 Task: Add Sprouts Sea Salt Roasted Seaweed 3 Pack to the cart.
Action: Mouse pressed left at (24, 99)
Screenshot: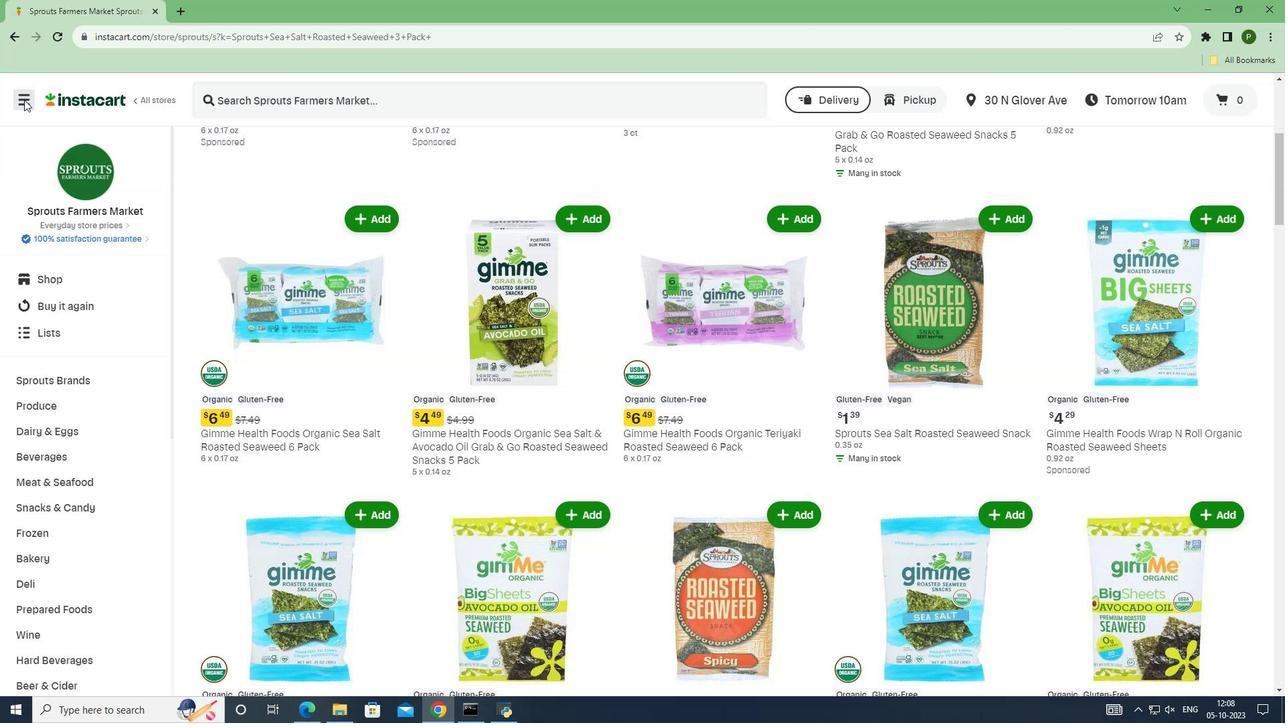
Action: Mouse moved to (81, 374)
Screenshot: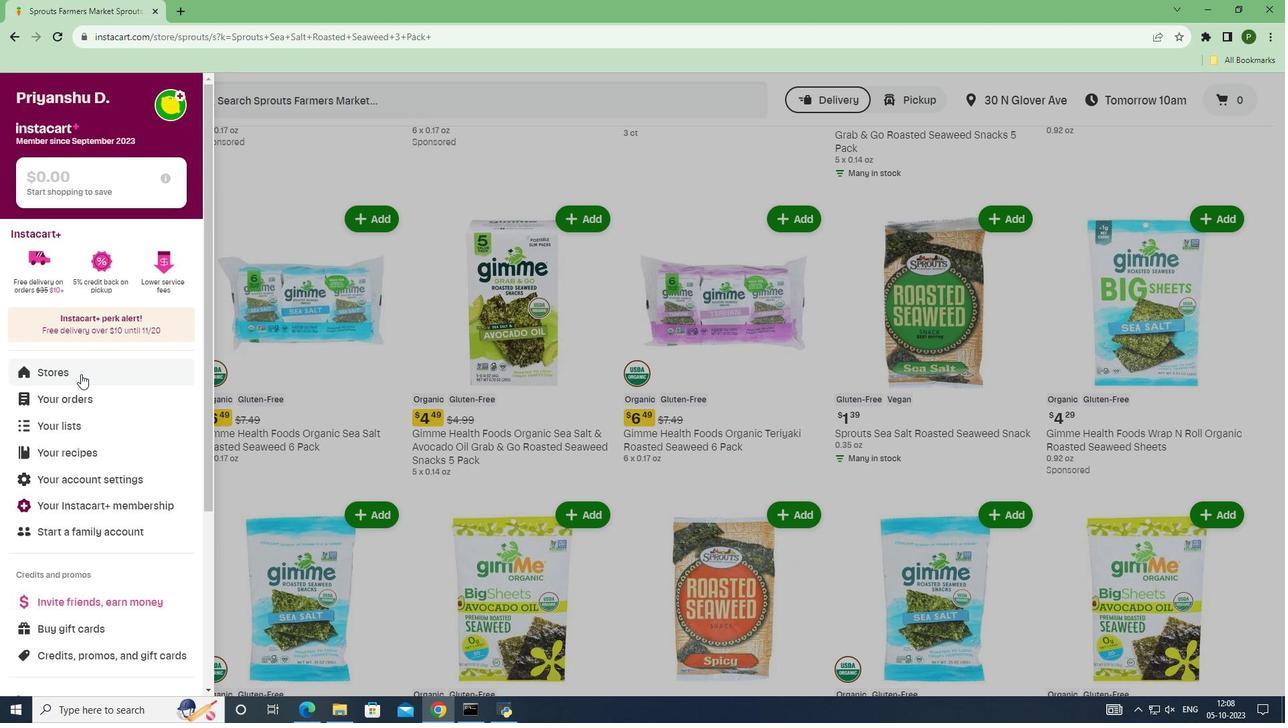 
Action: Mouse pressed left at (81, 374)
Screenshot: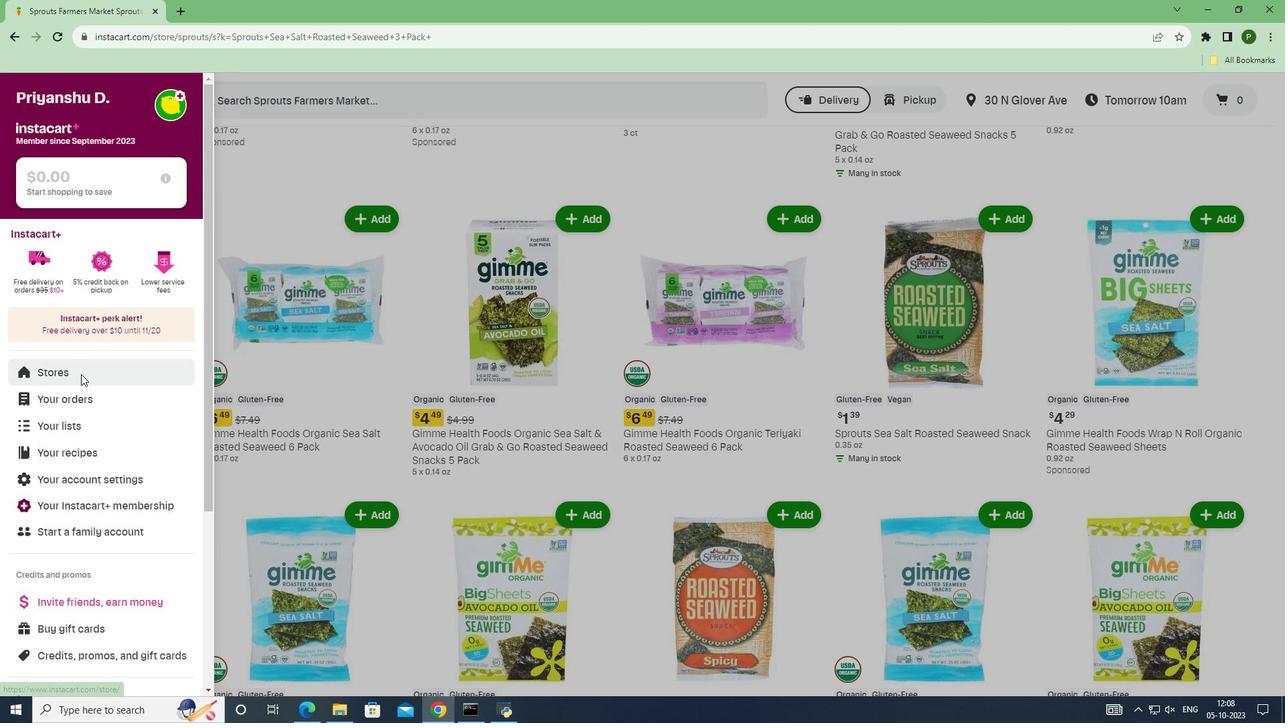 
Action: Mouse moved to (299, 155)
Screenshot: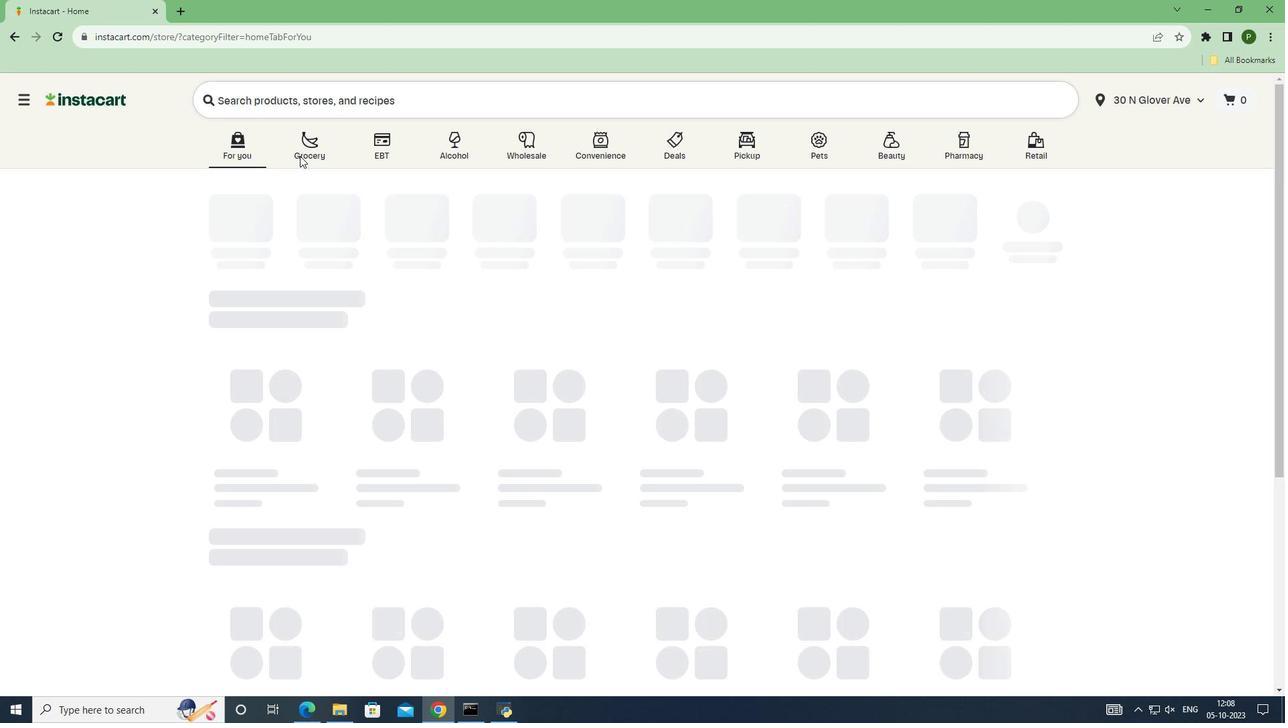 
Action: Mouse pressed left at (299, 155)
Screenshot: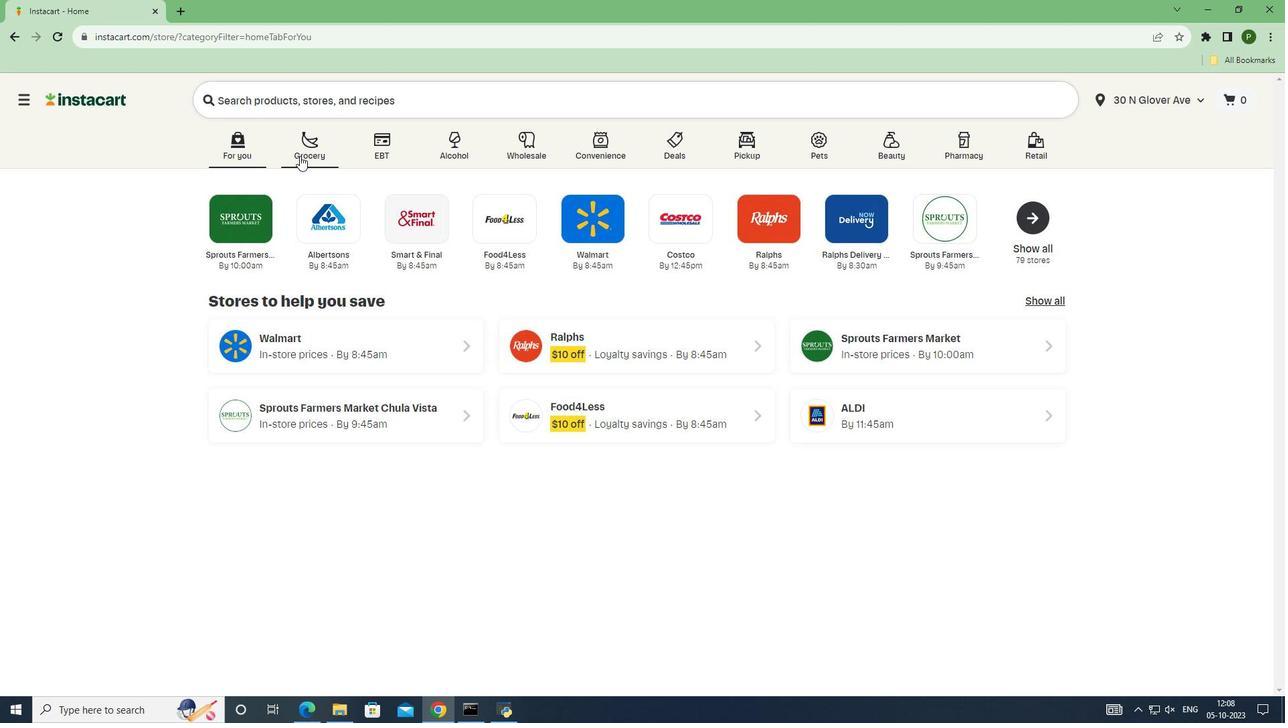 
Action: Mouse moved to (816, 293)
Screenshot: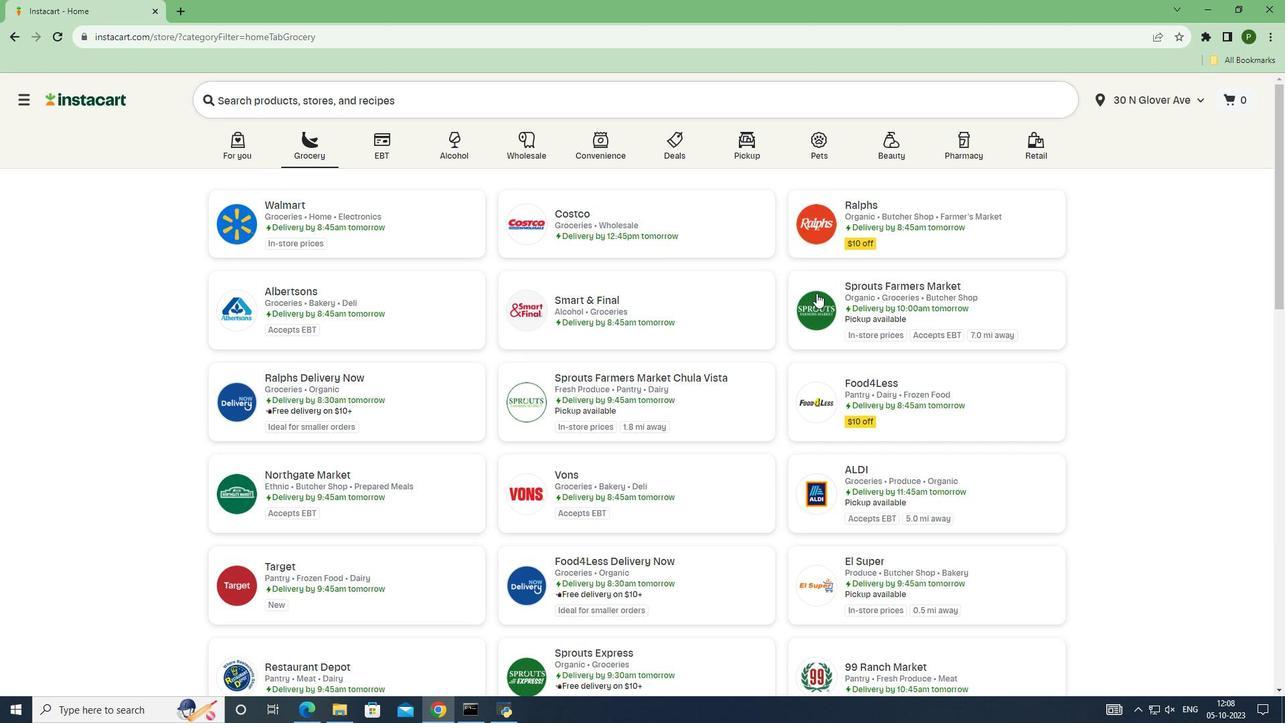
Action: Mouse pressed left at (816, 293)
Screenshot: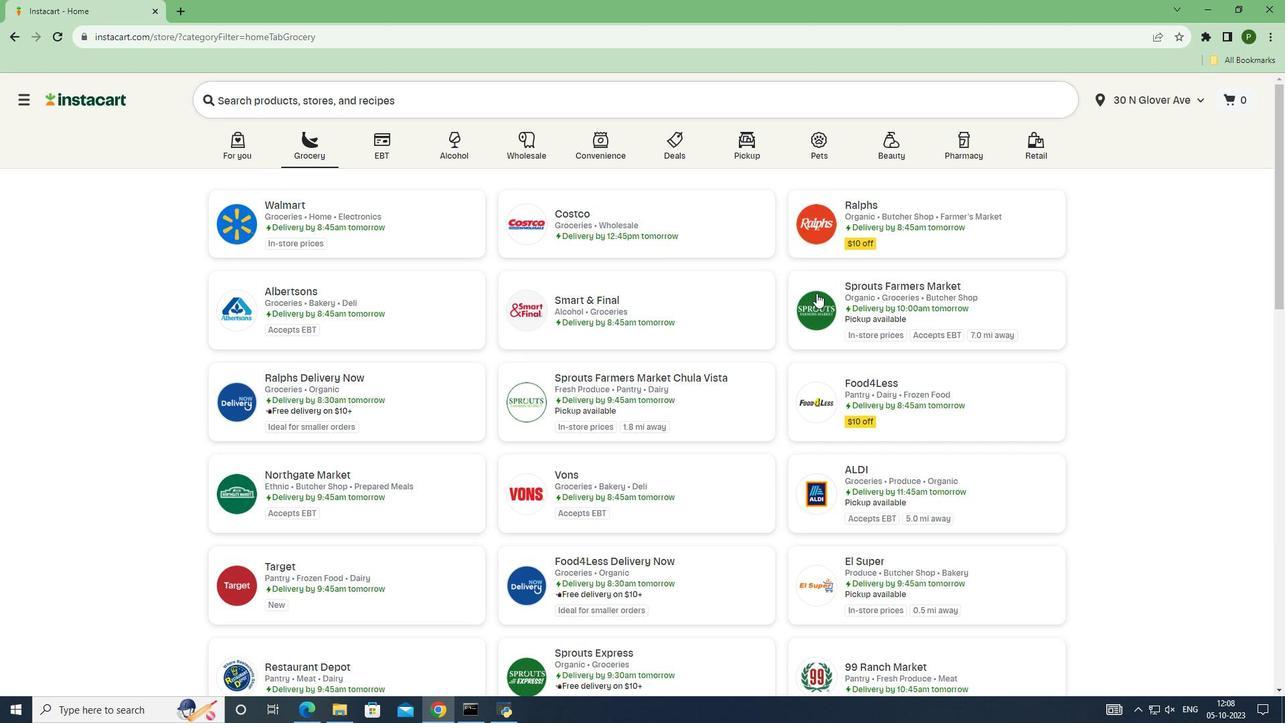 
Action: Mouse moved to (101, 382)
Screenshot: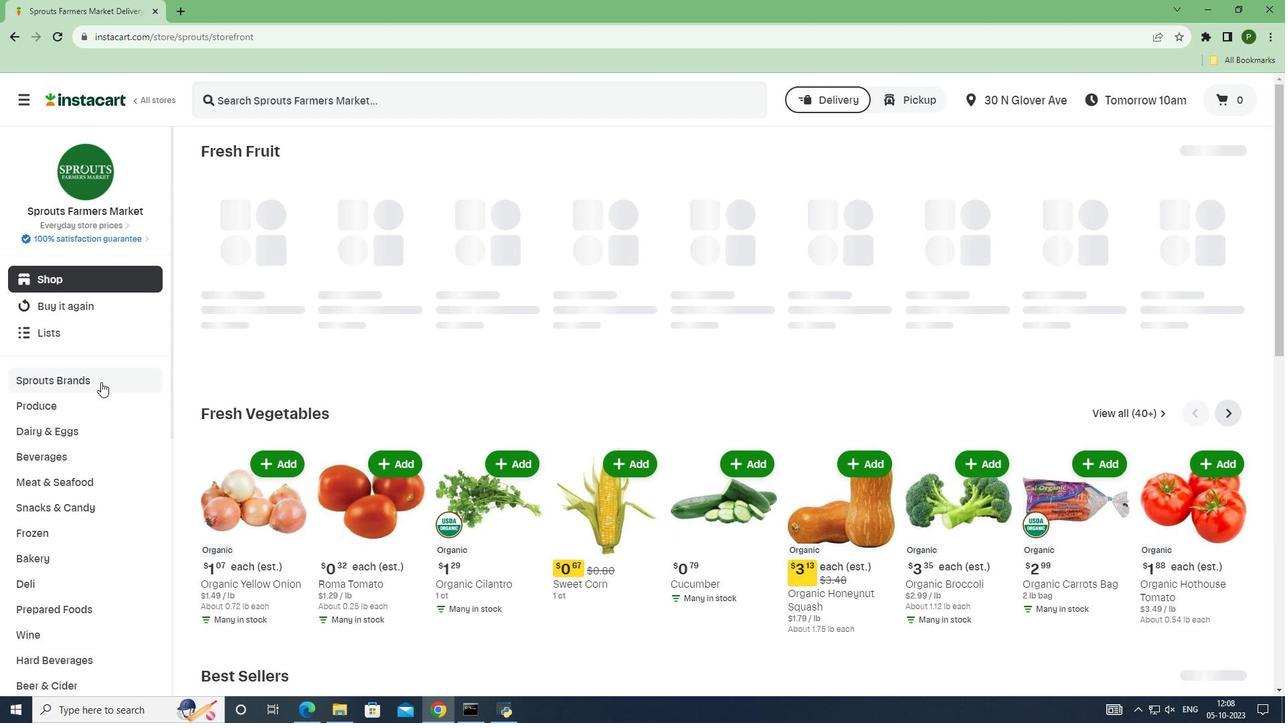 
Action: Mouse pressed left at (101, 382)
Screenshot: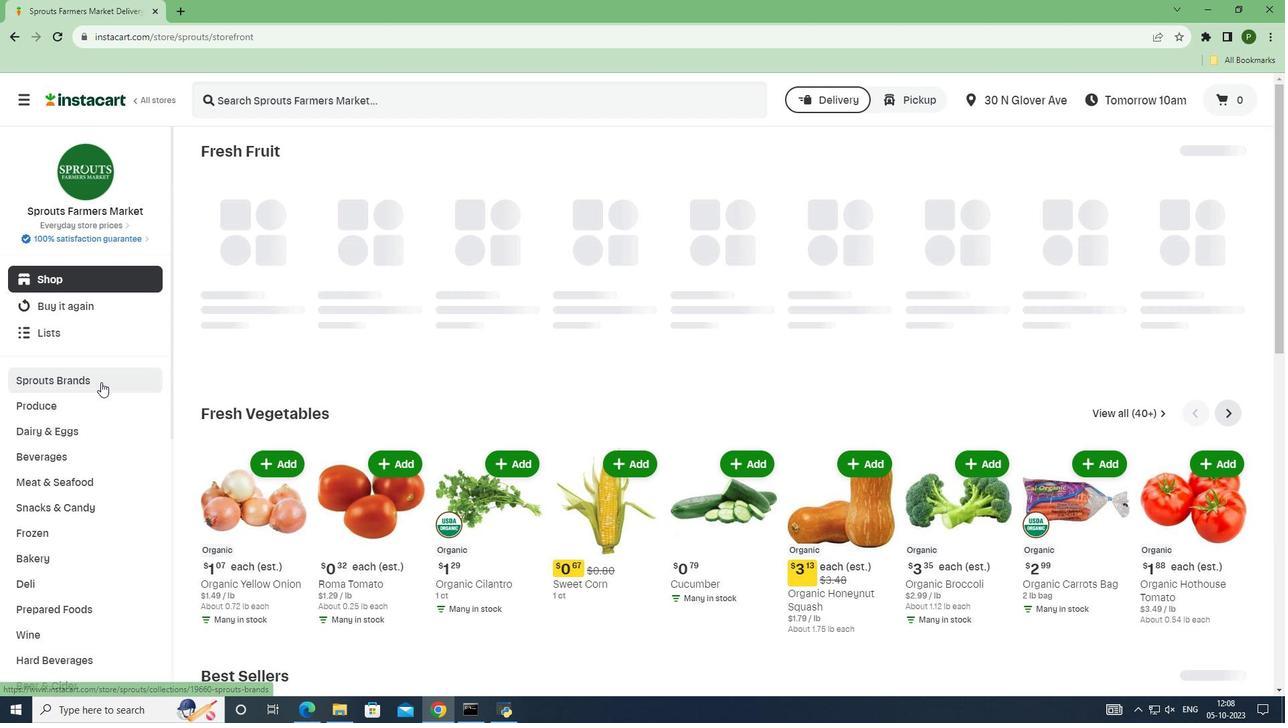 
Action: Mouse moved to (66, 482)
Screenshot: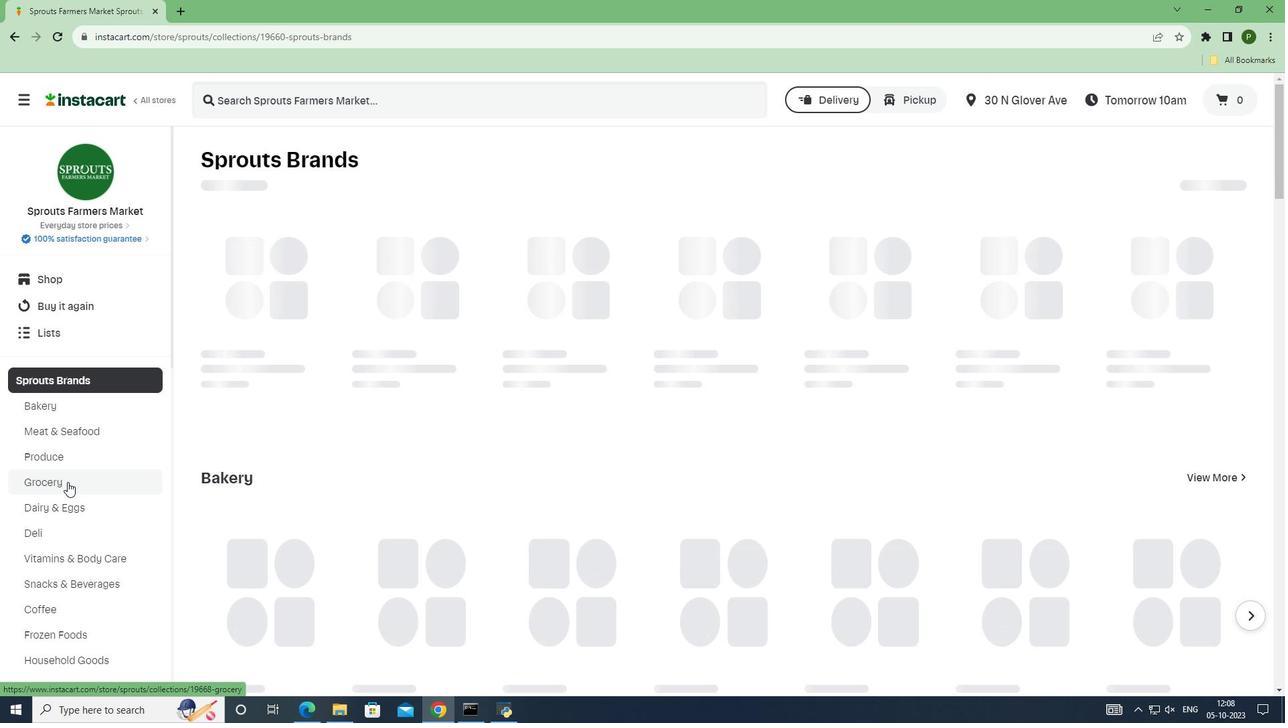 
Action: Mouse pressed left at (66, 482)
Screenshot: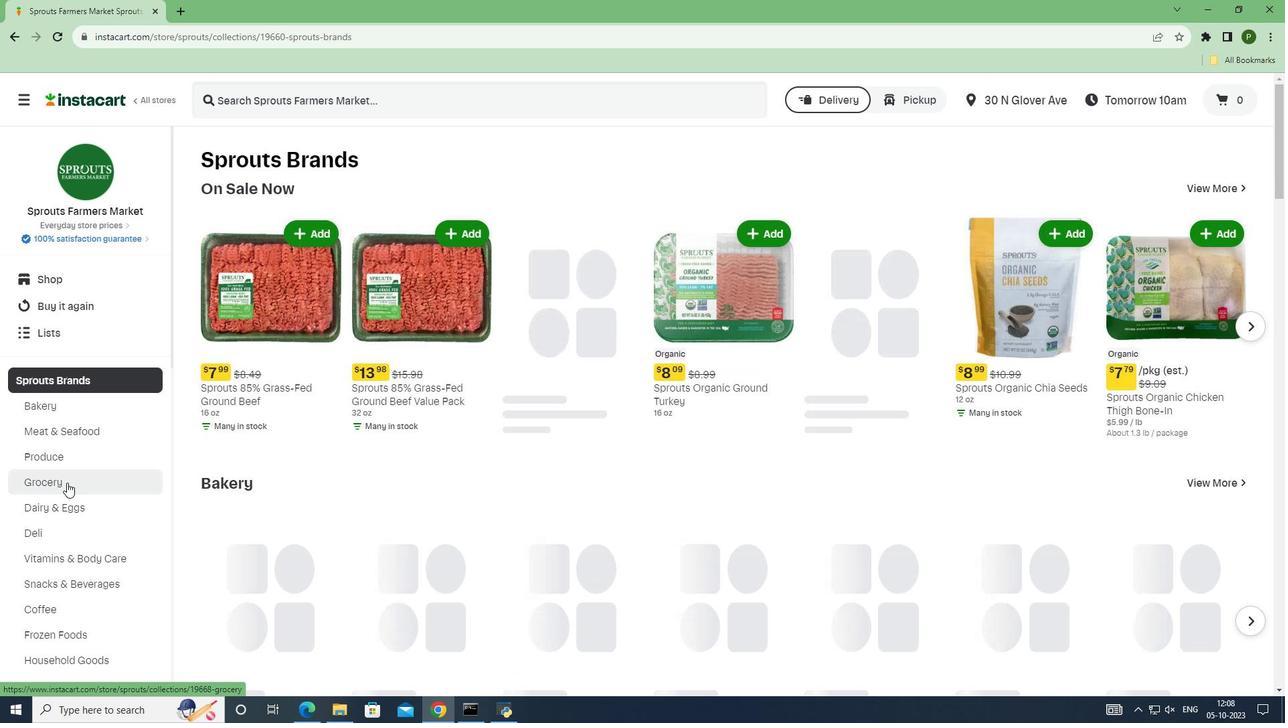 
Action: Mouse moved to (324, 316)
Screenshot: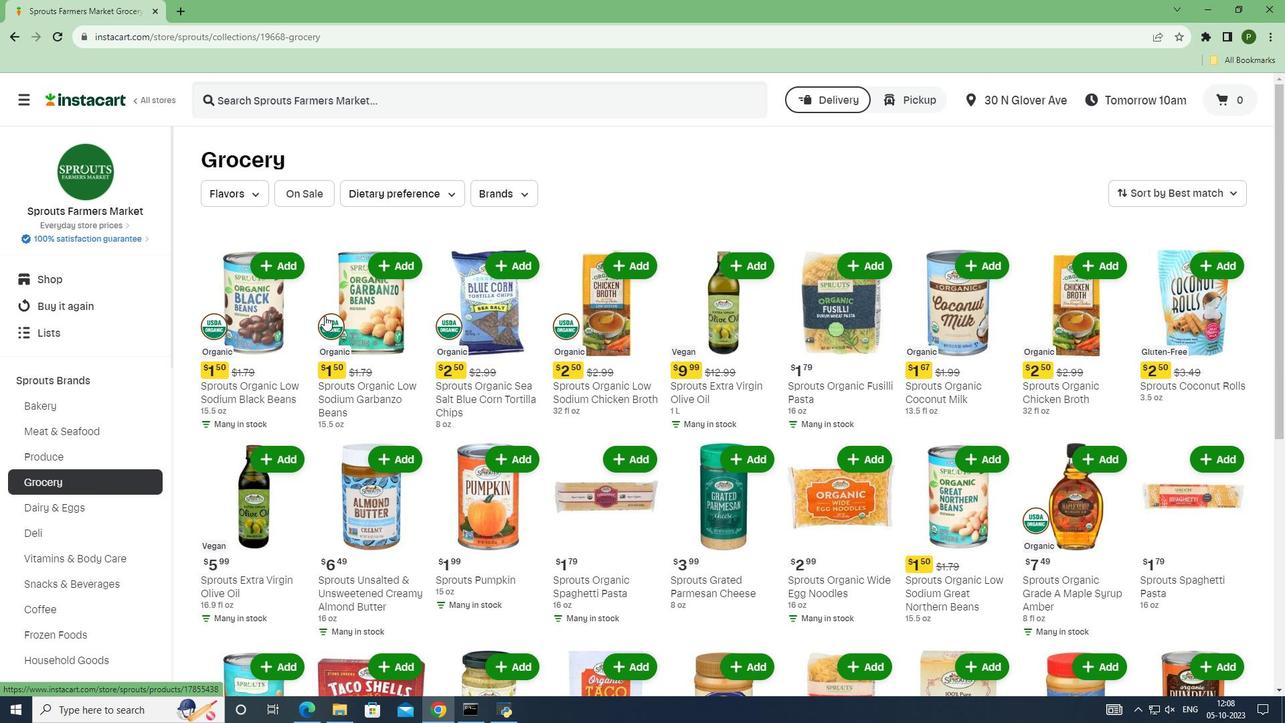 
Action: Mouse scrolled (324, 315) with delta (0, 0)
Screenshot: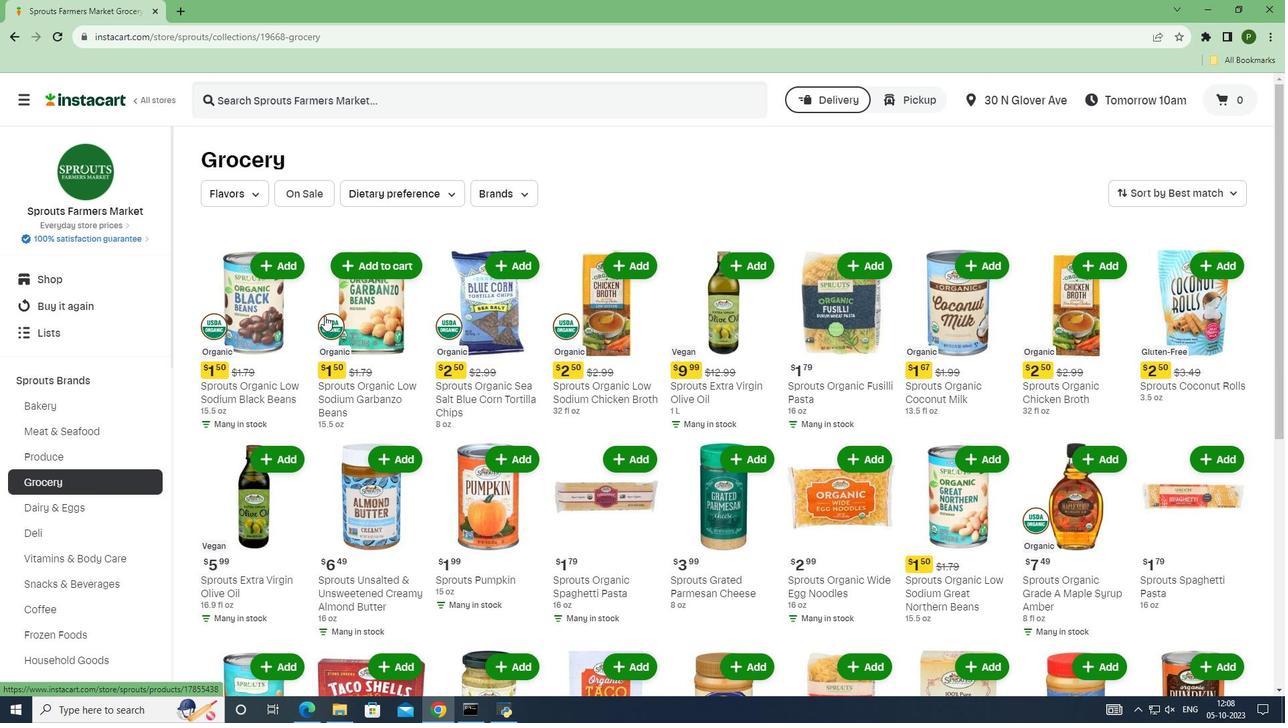 
Action: Mouse scrolled (324, 315) with delta (0, 0)
Screenshot: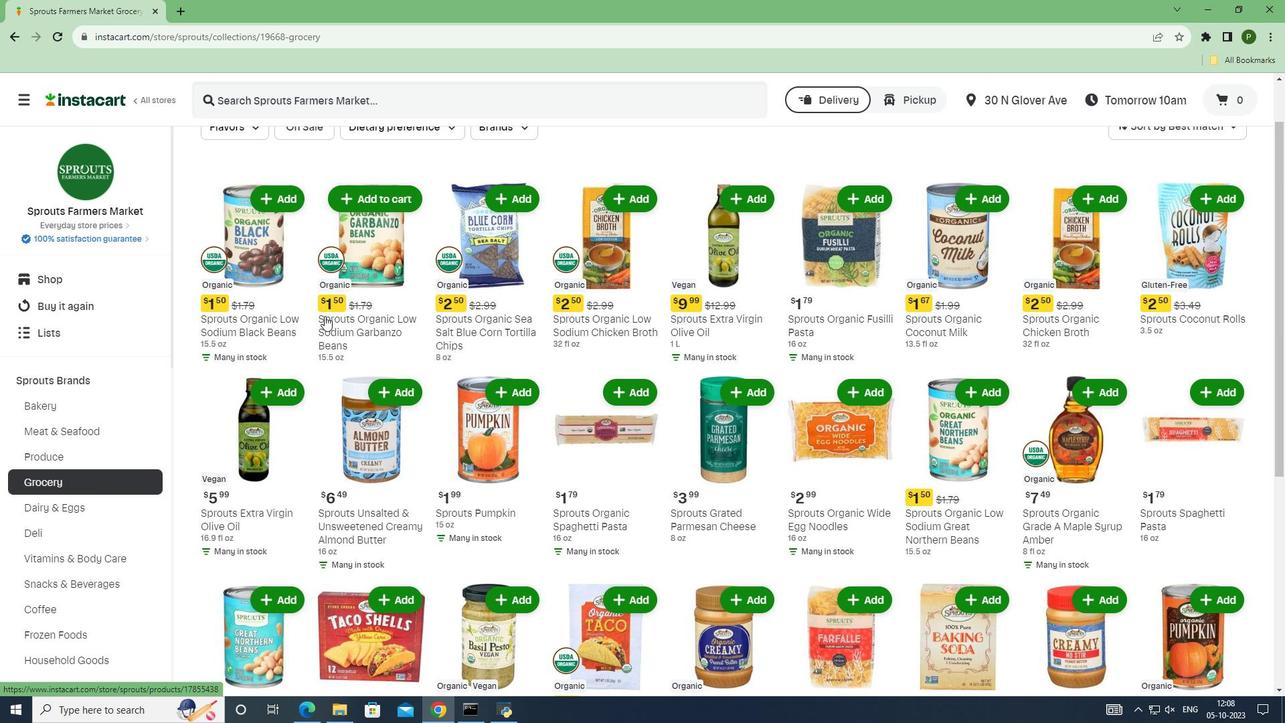 
Action: Mouse scrolled (324, 315) with delta (0, 0)
Screenshot: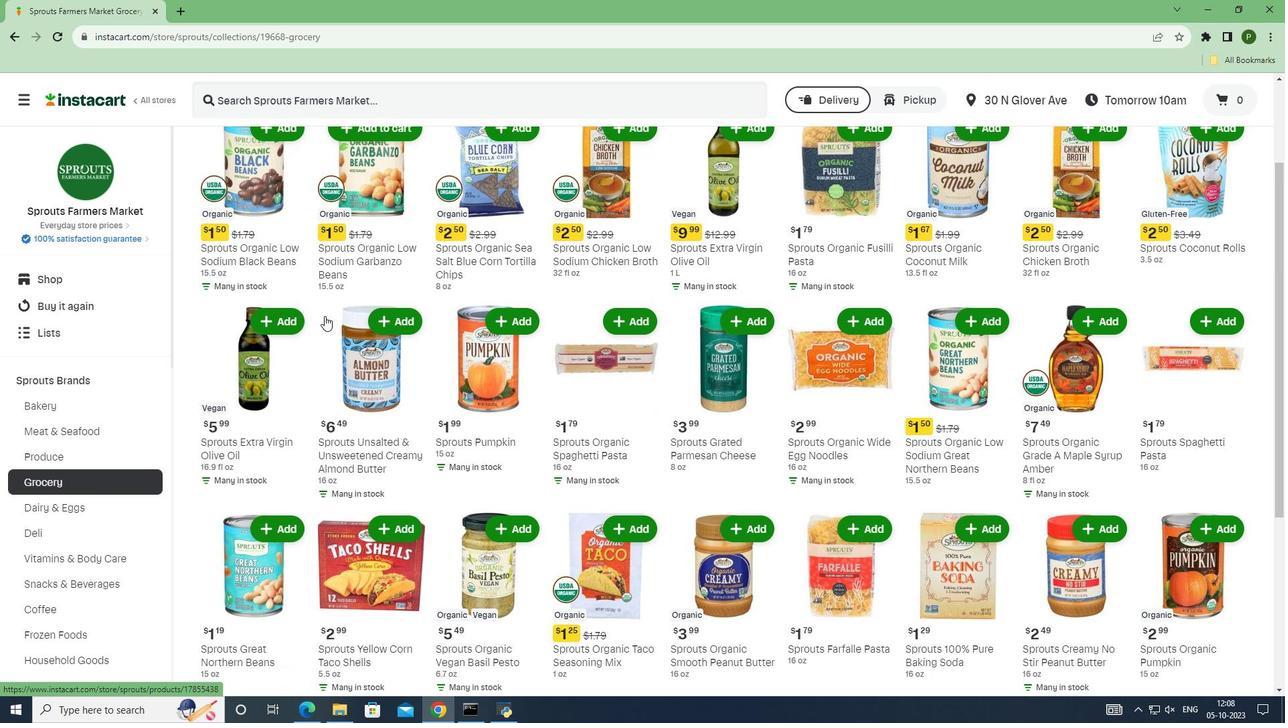 
Action: Mouse scrolled (324, 315) with delta (0, 0)
Screenshot: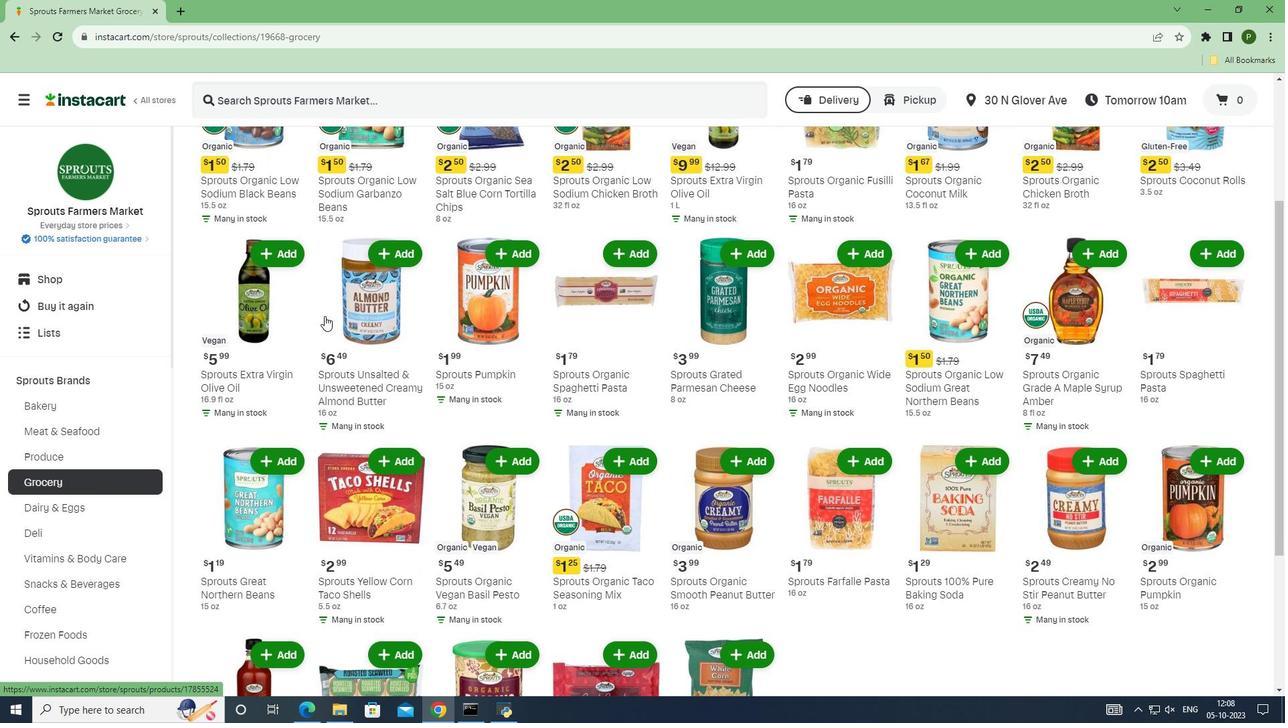 
Action: Mouse scrolled (324, 315) with delta (0, 0)
Screenshot: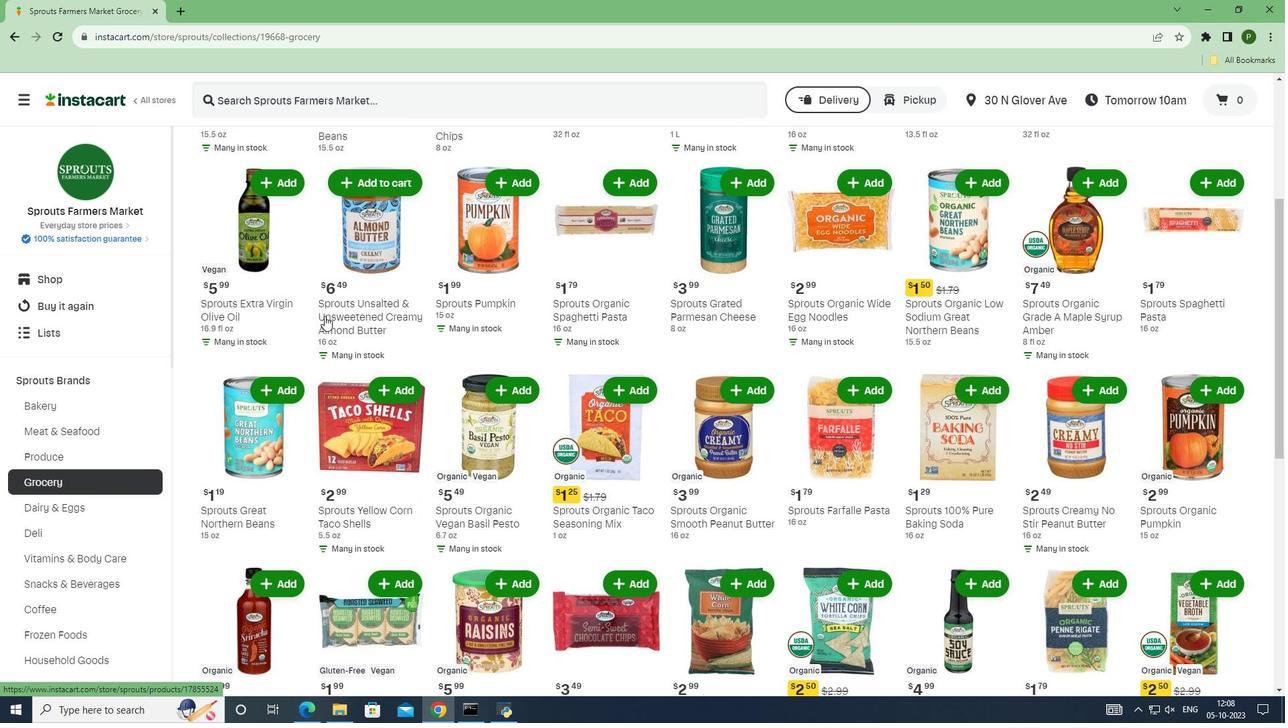 
Action: Mouse scrolled (324, 315) with delta (0, 0)
Screenshot: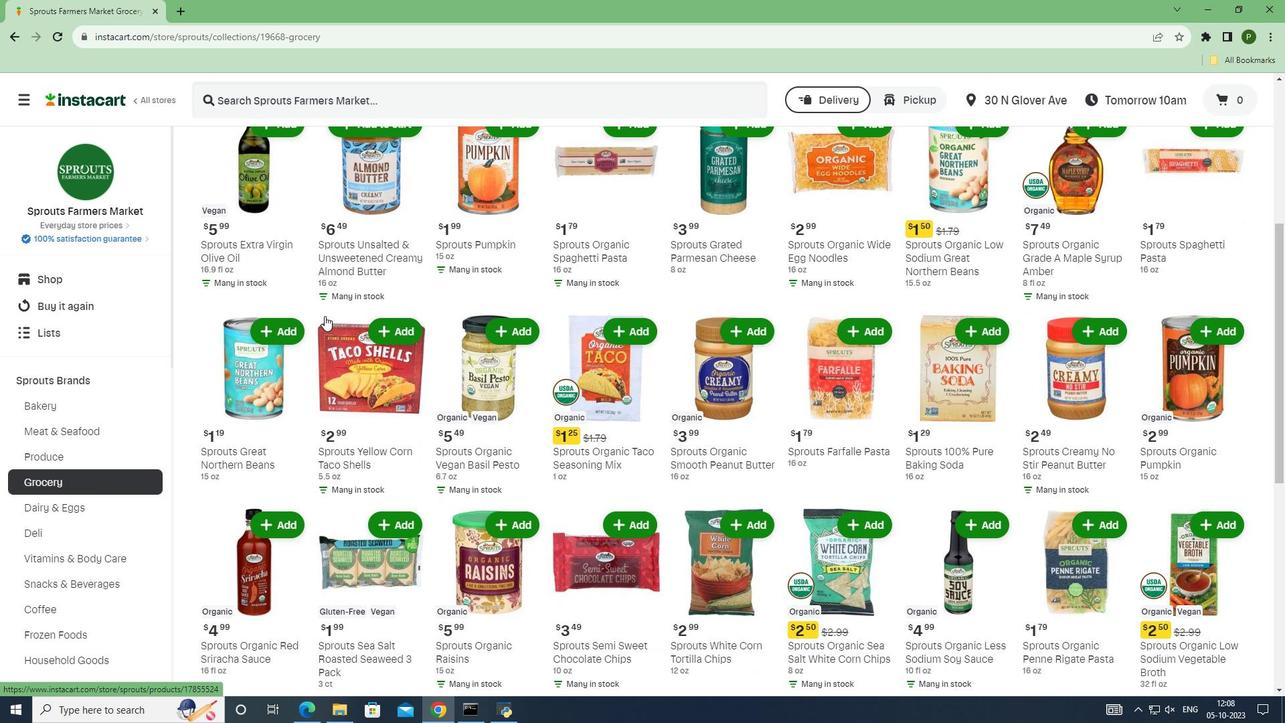 
Action: Mouse scrolled (324, 315) with delta (0, 0)
Screenshot: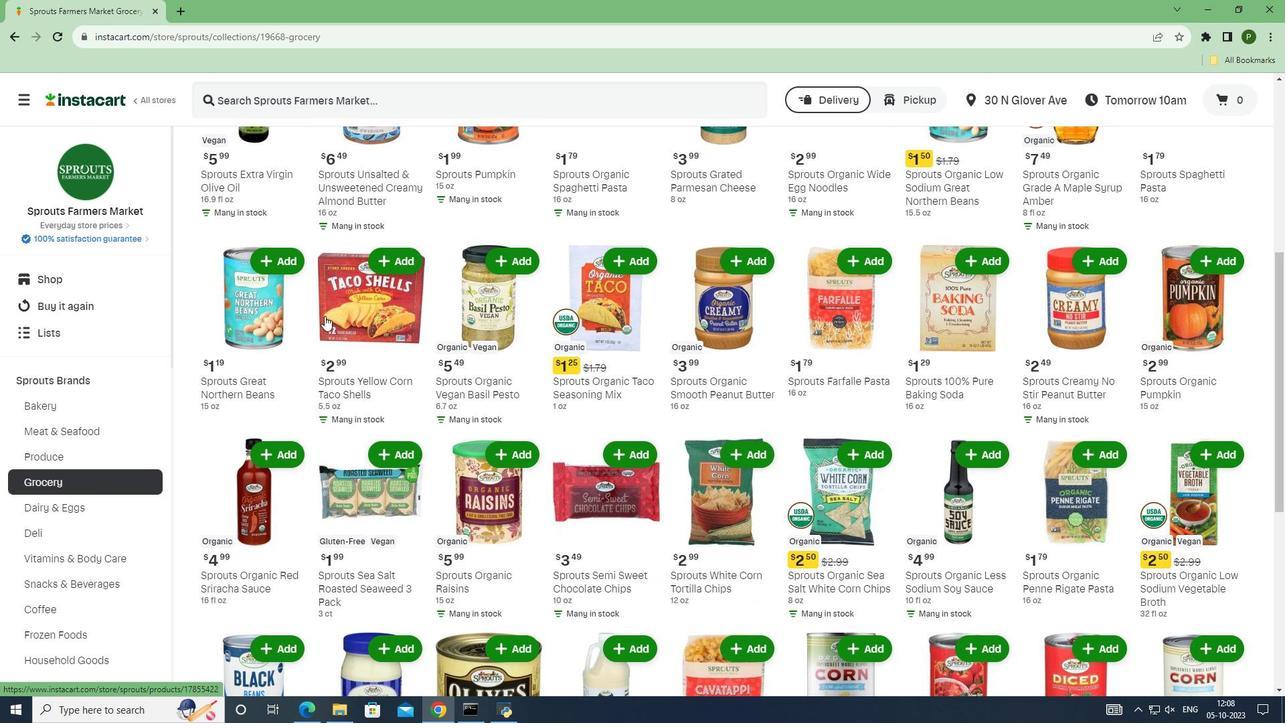 
Action: Mouse moved to (376, 387)
Screenshot: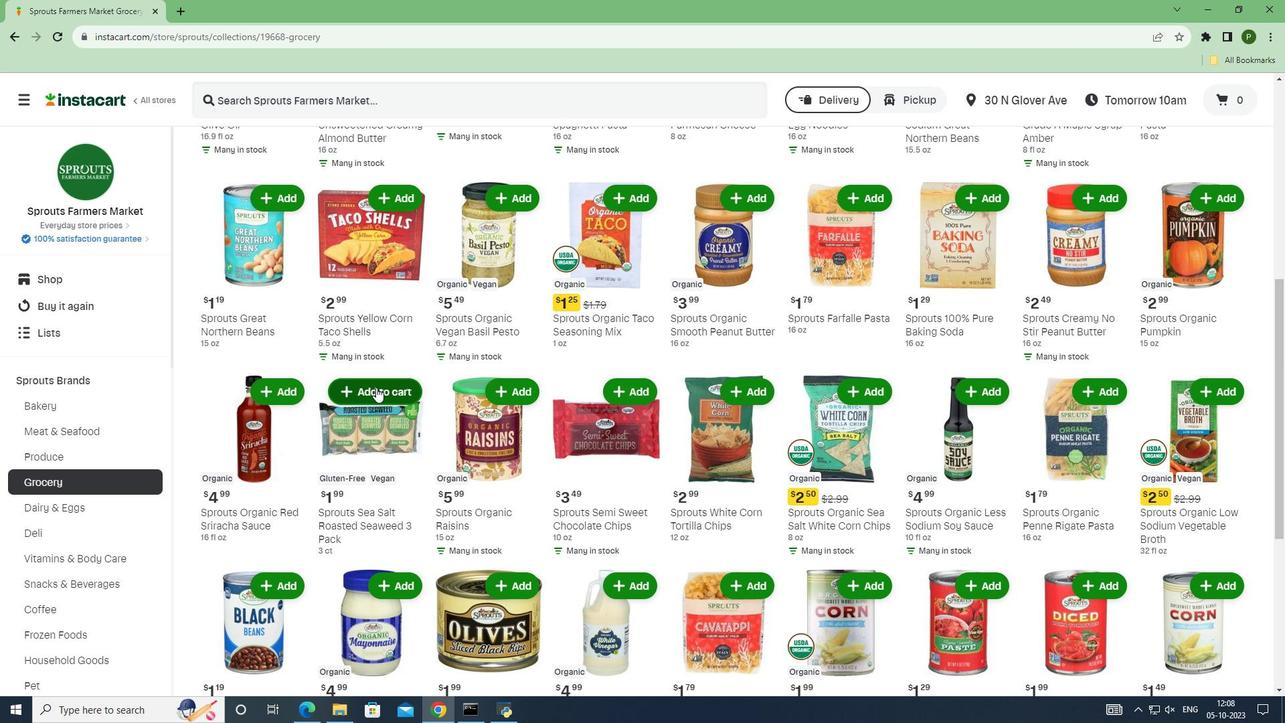 
Action: Mouse pressed left at (376, 387)
Screenshot: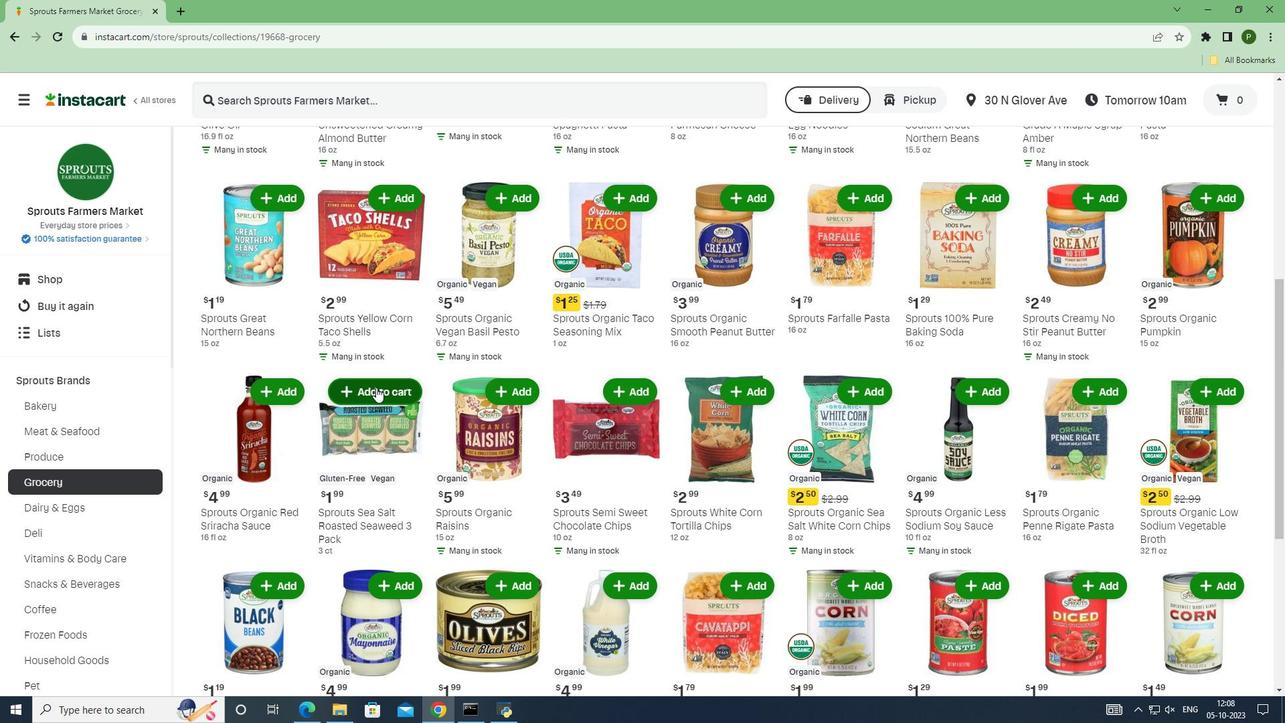 
